 Task: AssignAyush98111@gmail.com as Assignee of Child Issue ChildIssue0000000125 of Issue Issue0000000063 in Backlog  in Scrum Project Project0000000013 in Jira. AssignMailaustralia7@gmail.com as Assignee of Child Issue ChildIssue0000000126 of Issue Issue0000000063 in Backlog  in Scrum Project Project0000000013 in Jira. AssignMailaustralia7@gmail.com as Assignee of Child Issue ChildIssue0000000127 of Issue Issue0000000064 in Backlog  in Scrum Project Project0000000013 in Jira. AssignMailaustralia7@gmail.com as Assignee of Child Issue ChildIssue0000000128 of Issue Issue0000000064 in Backlog  in Scrum Project Project0000000013 in Jira. AssignMailaustralia7@gmail.com as Assignee of Child Issue ChildIssue0000000129 of Issue Issue0000000065 in Backlog  in Scrum Project Project0000000013 in Jira
Action: Mouse moved to (356, 418)
Screenshot: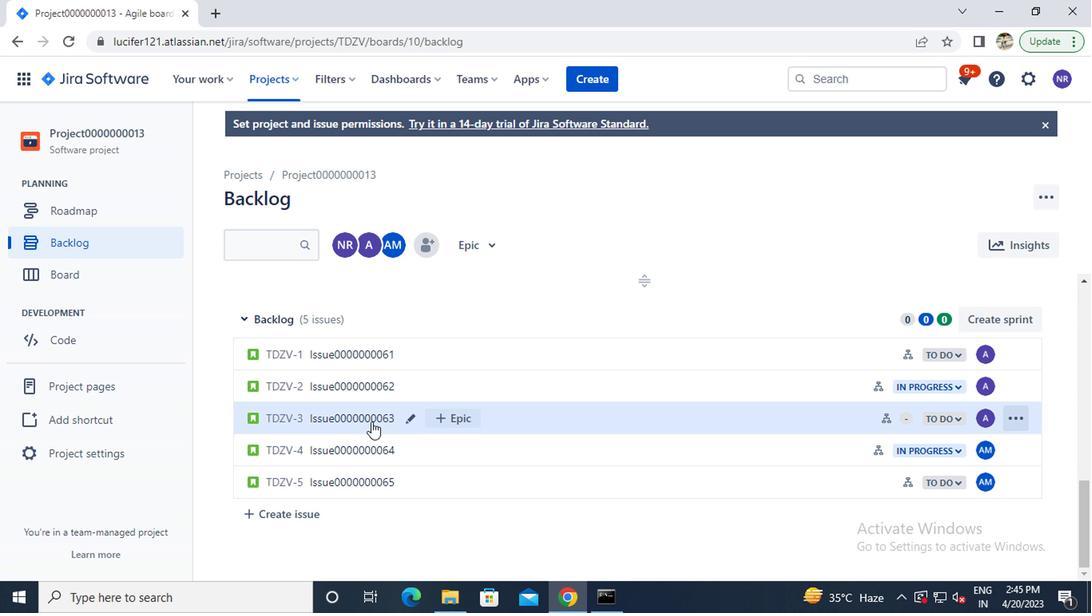 
Action: Mouse pressed left at (356, 418)
Screenshot: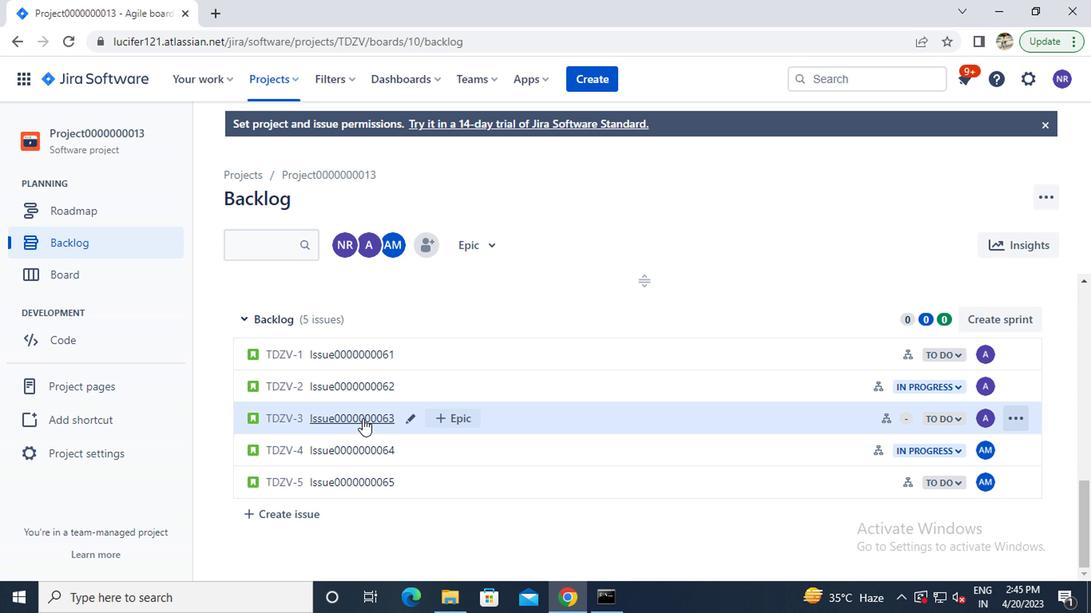 
Action: Mouse moved to (974, 449)
Screenshot: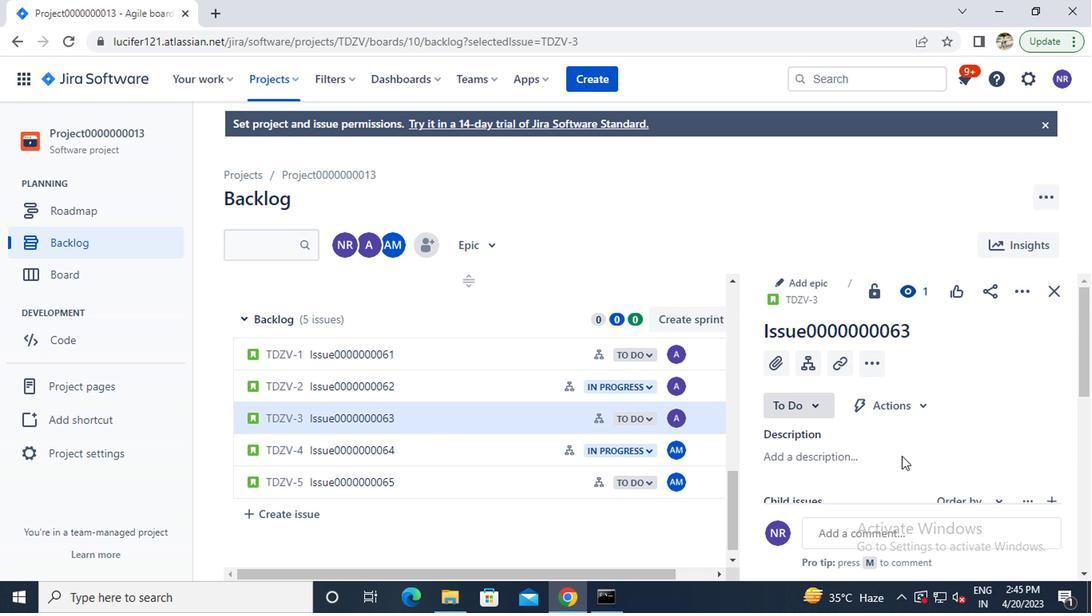 
Action: Mouse scrolled (974, 447) with delta (0, -1)
Screenshot: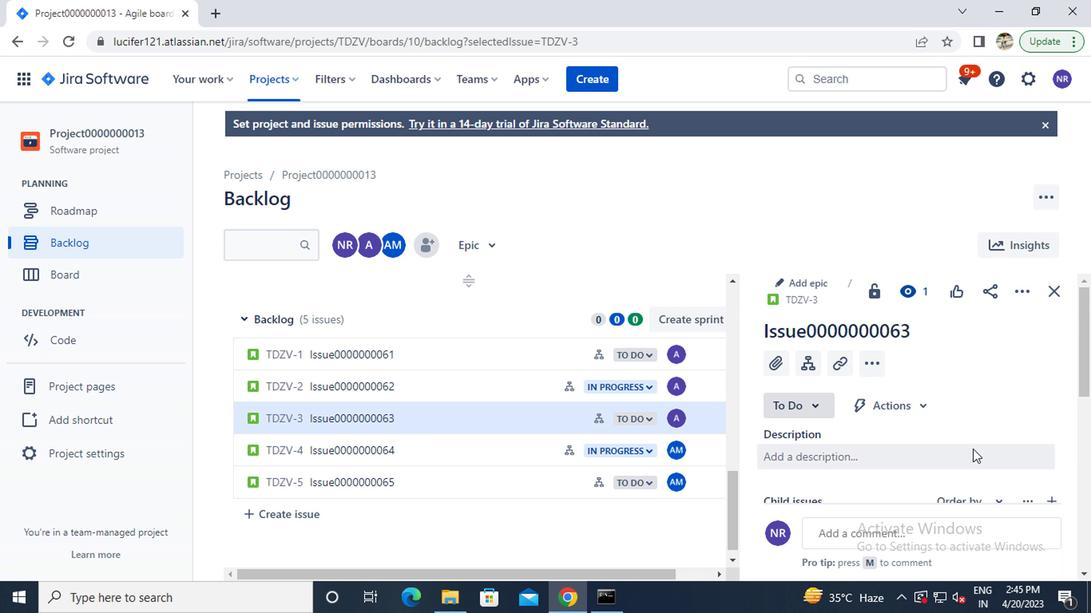 
Action: Mouse scrolled (974, 447) with delta (0, -1)
Screenshot: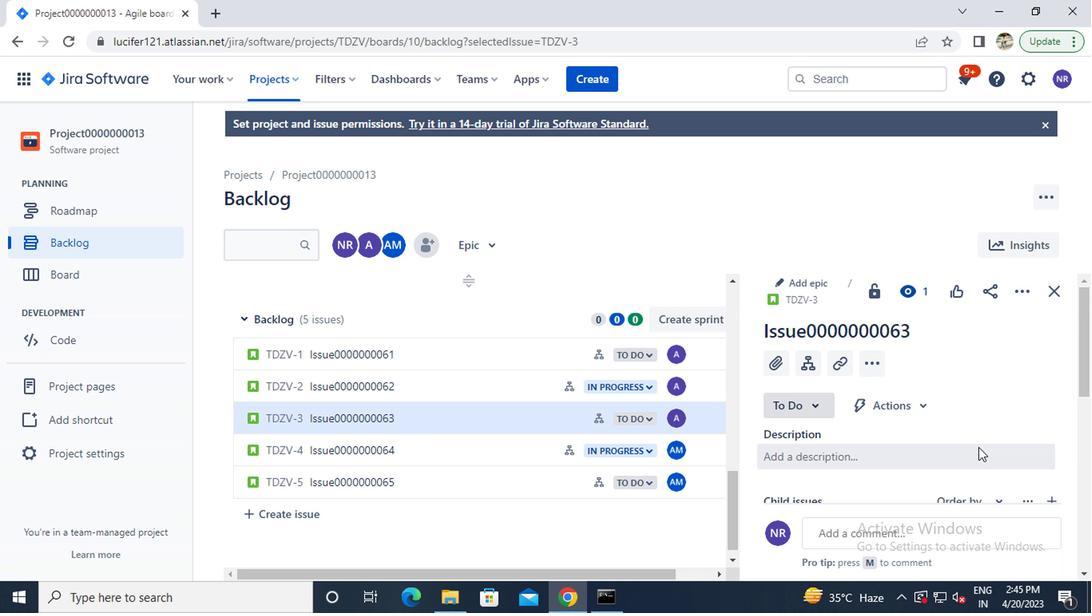 
Action: Mouse moved to (989, 394)
Screenshot: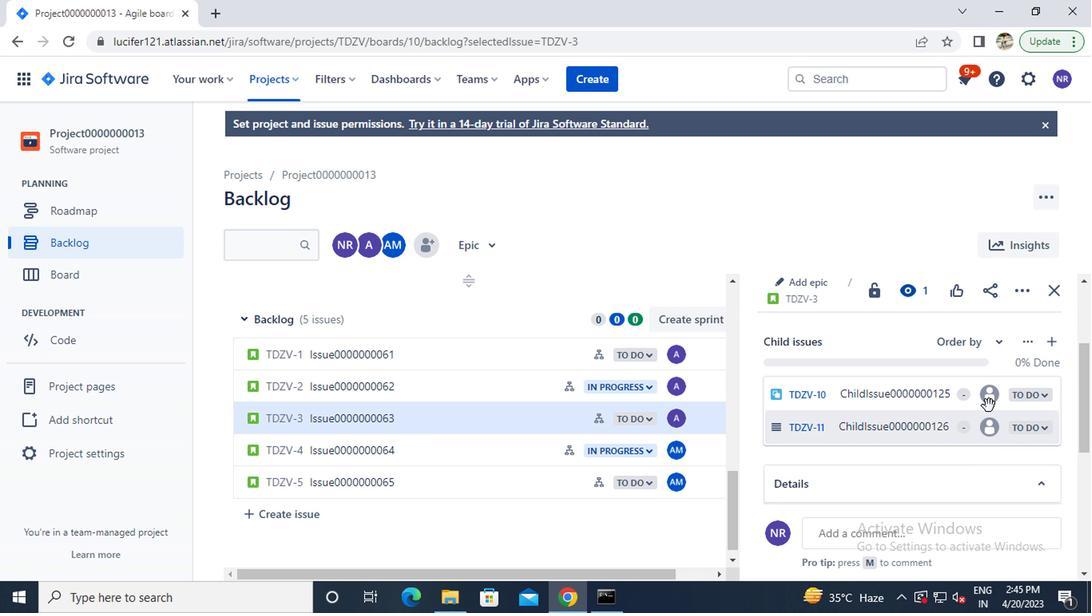 
Action: Mouse pressed left at (989, 394)
Screenshot: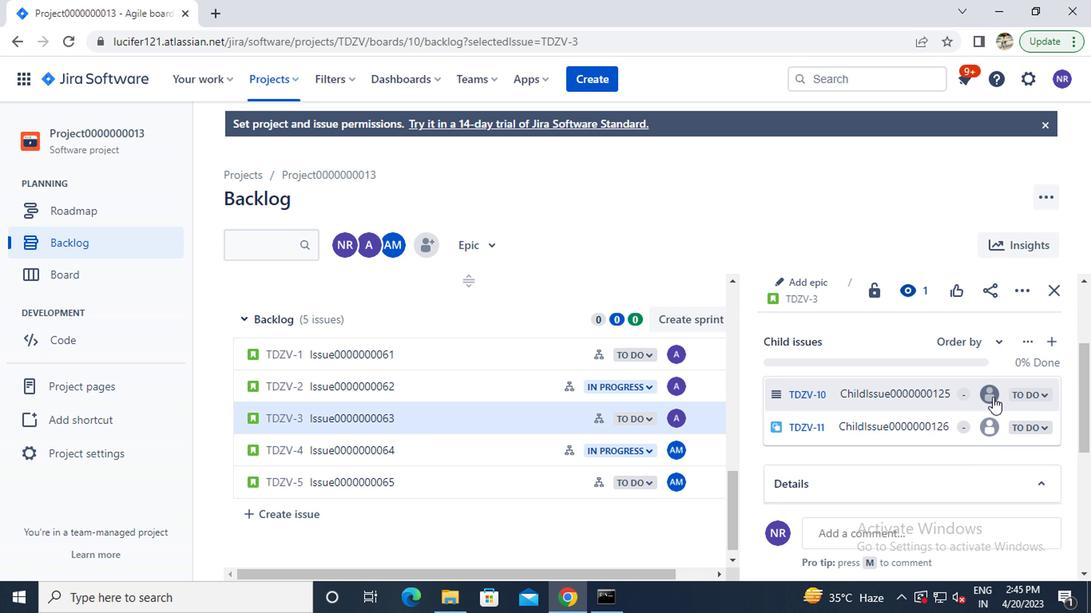 
Action: Key pressed a
Screenshot: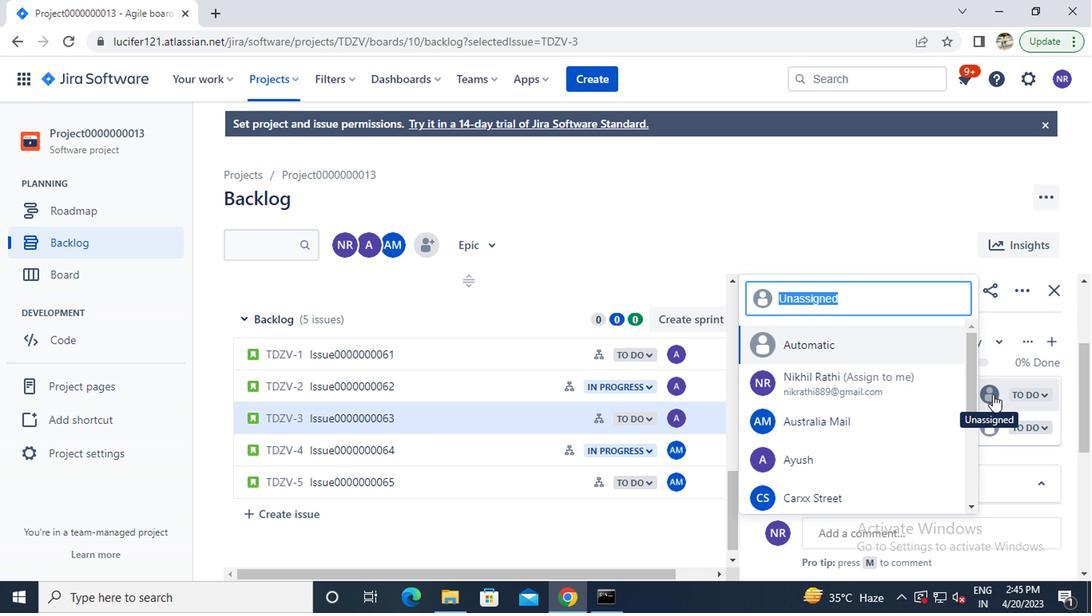 
Action: Mouse moved to (789, 459)
Screenshot: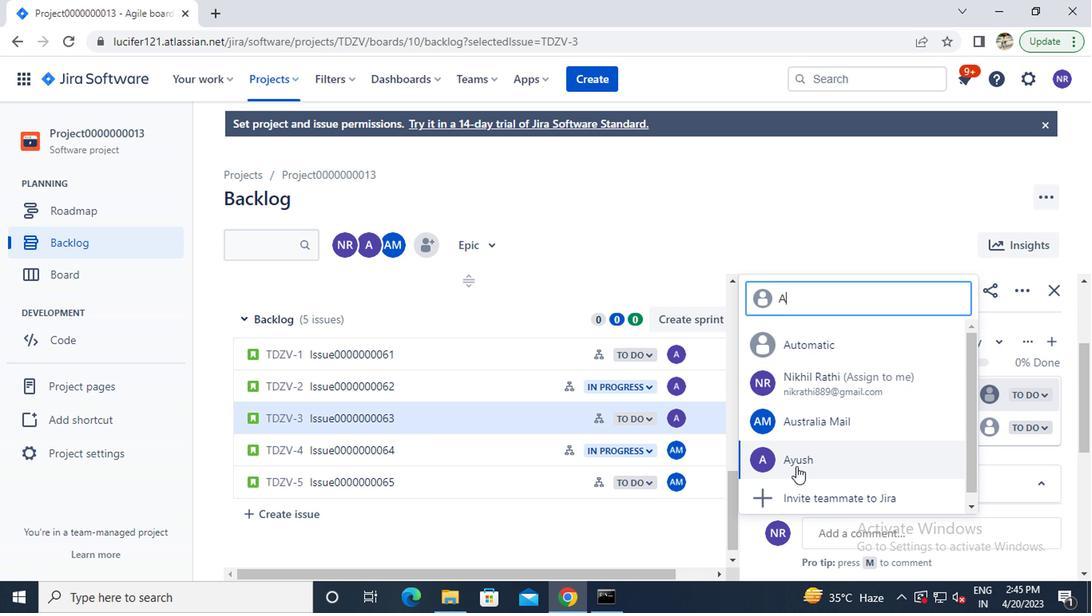 
Action: Mouse pressed left at (789, 459)
Screenshot: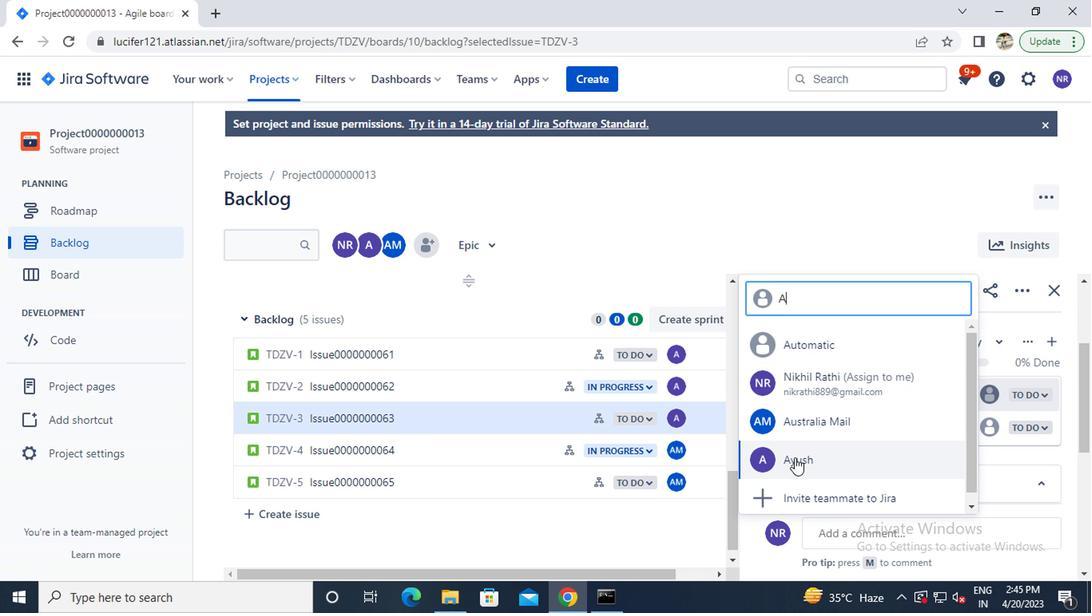 
Action: Mouse moved to (986, 427)
Screenshot: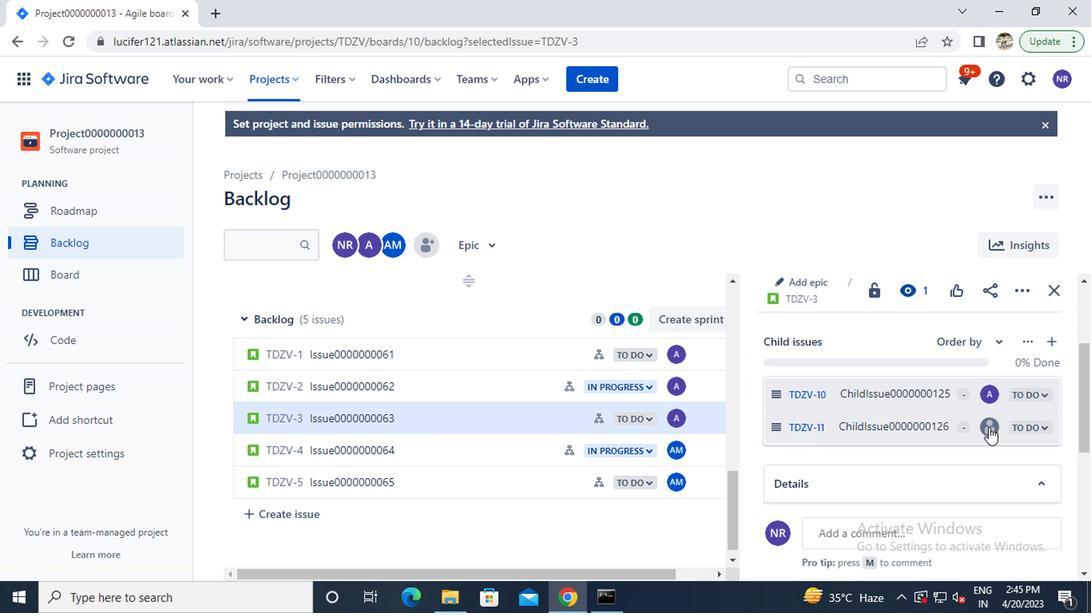 
Action: Mouse pressed left at (986, 427)
Screenshot: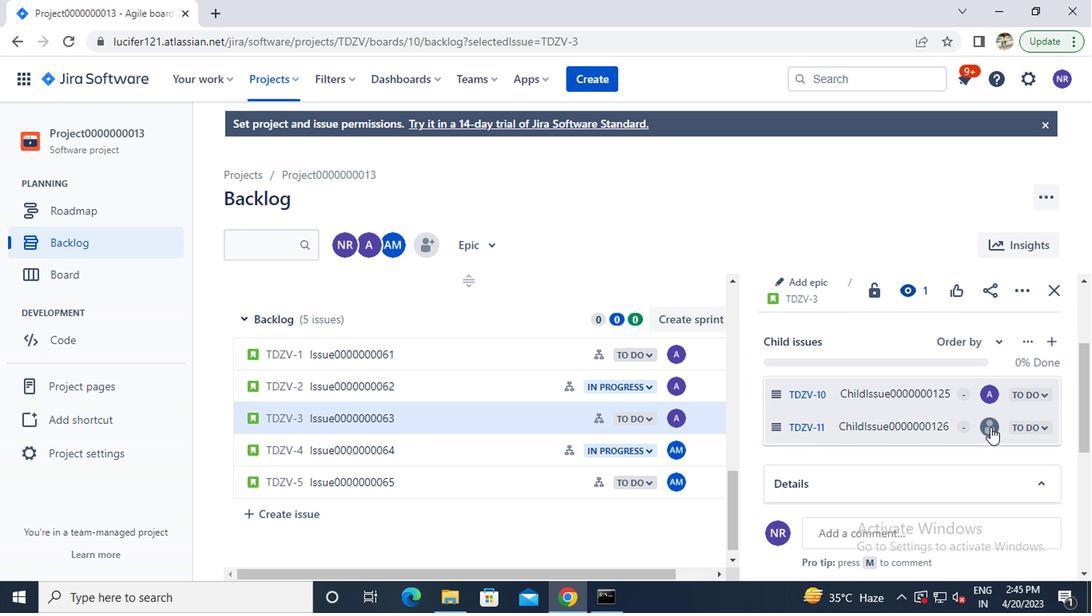 
Action: Key pressed m
Screenshot: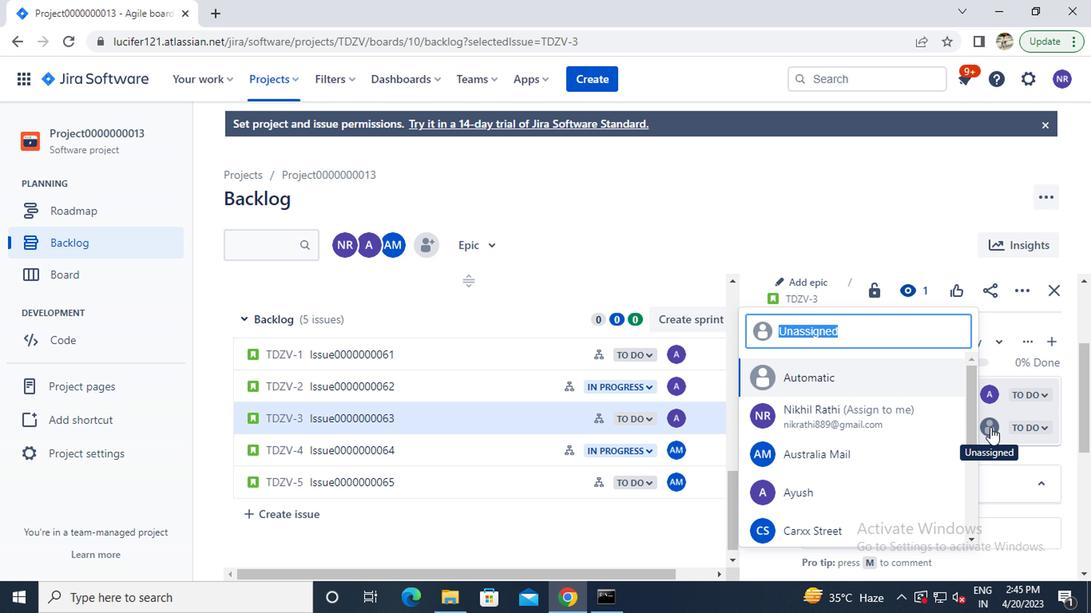 
Action: Mouse moved to (823, 412)
Screenshot: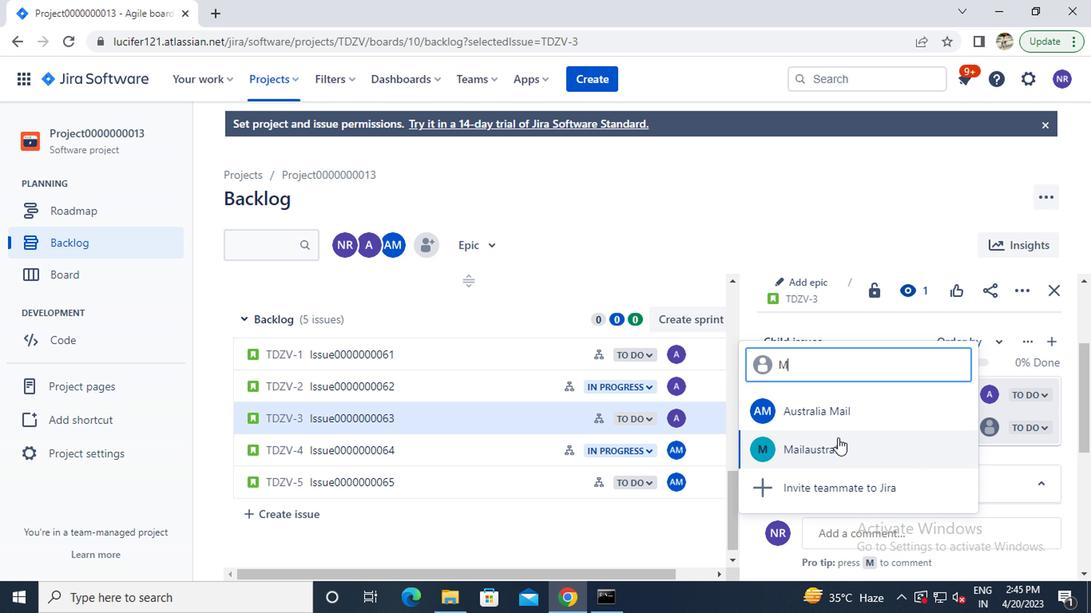 
Action: Mouse pressed left at (823, 412)
Screenshot: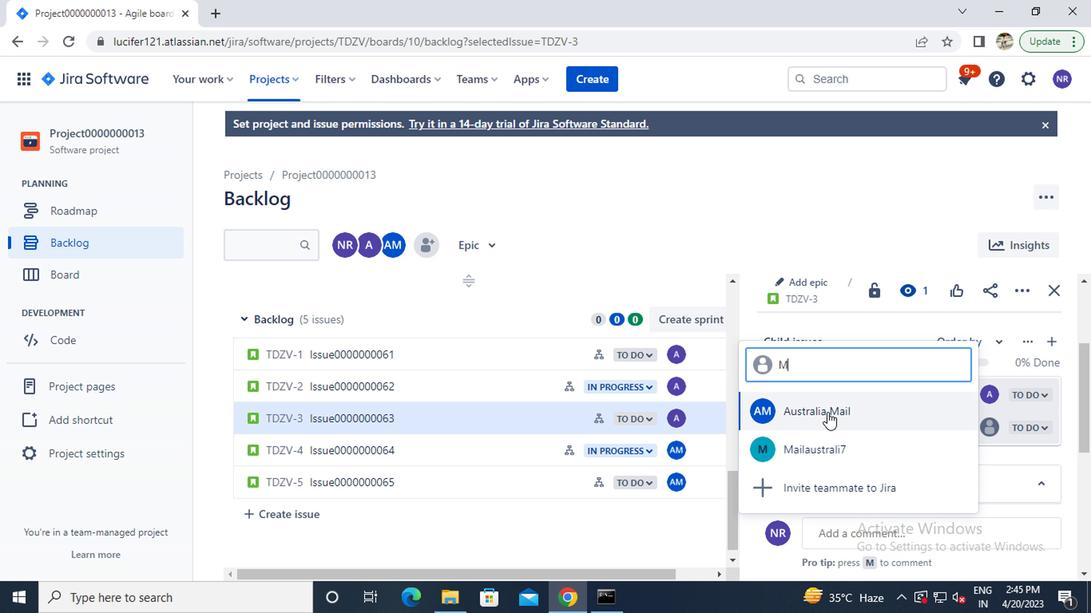 
Action: Mouse moved to (340, 442)
Screenshot: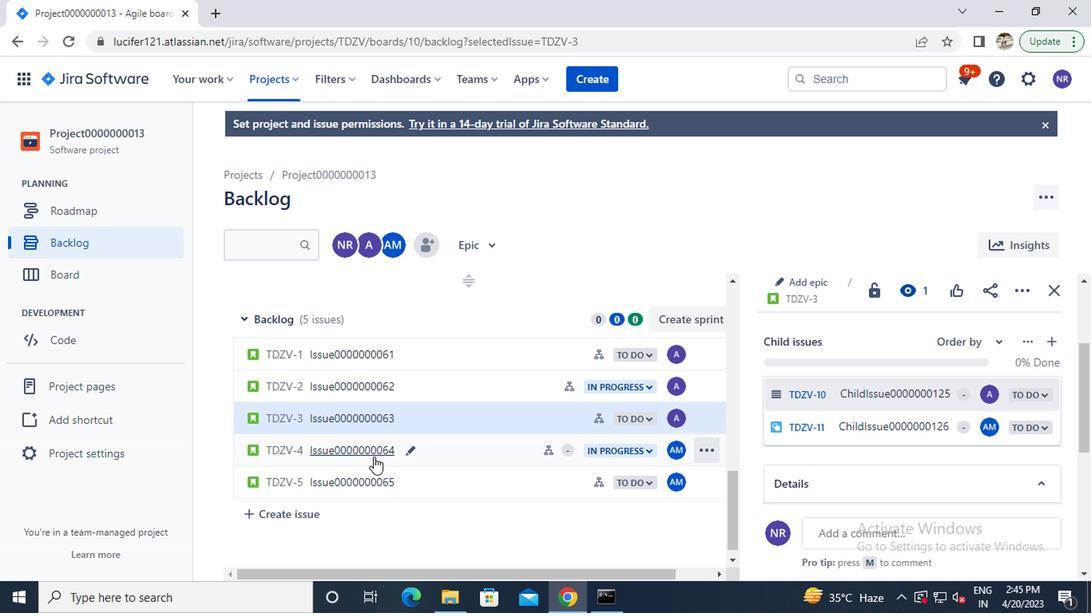 
Action: Mouse pressed left at (340, 442)
Screenshot: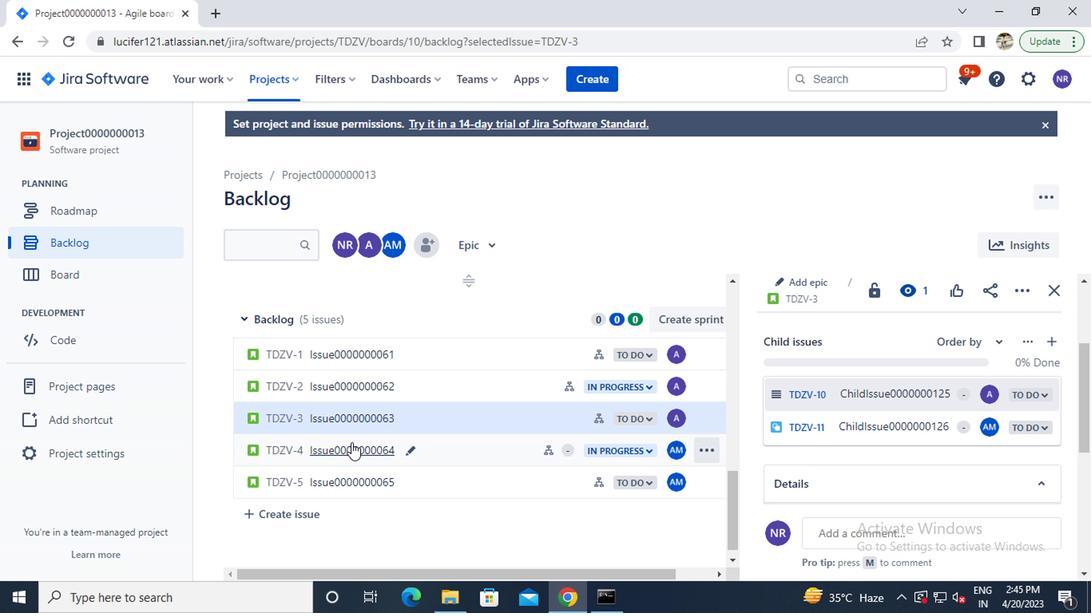 
Action: Mouse moved to (1024, 403)
Screenshot: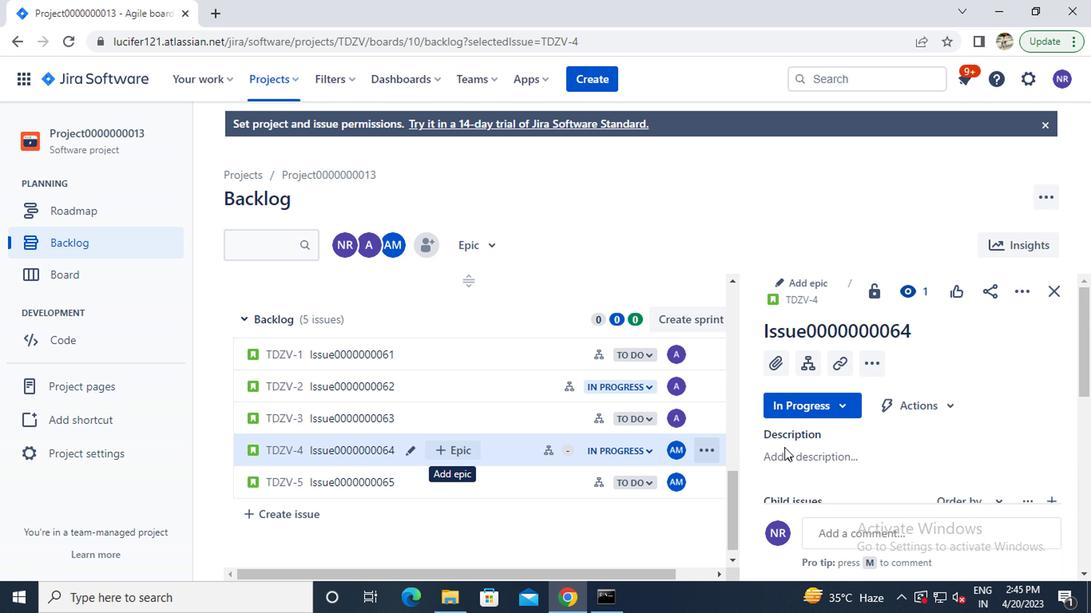 
Action: Mouse scrolled (1024, 402) with delta (0, -1)
Screenshot: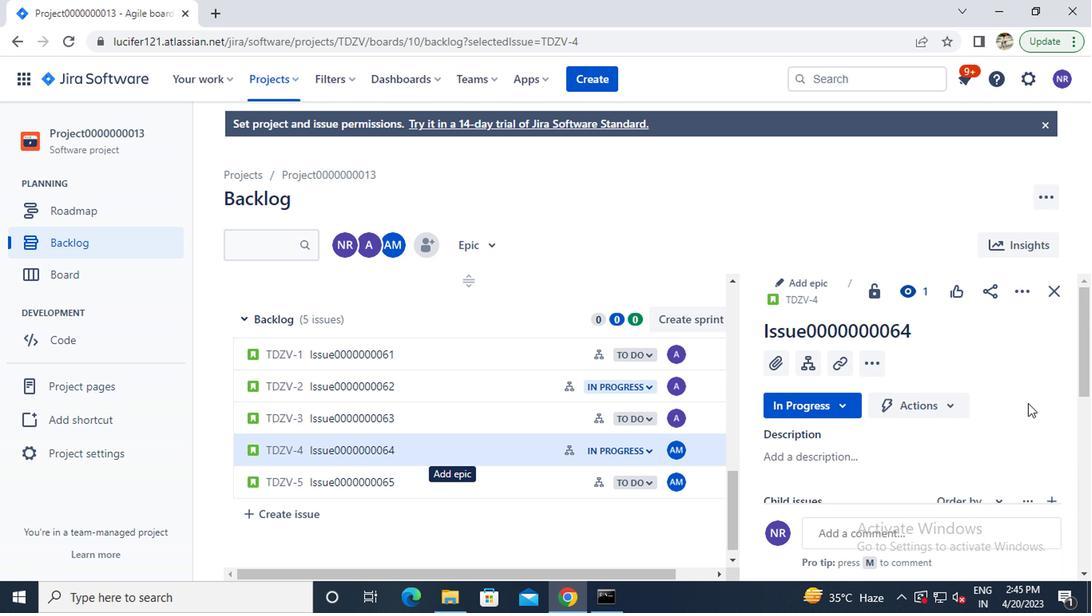 
Action: Mouse moved to (983, 474)
Screenshot: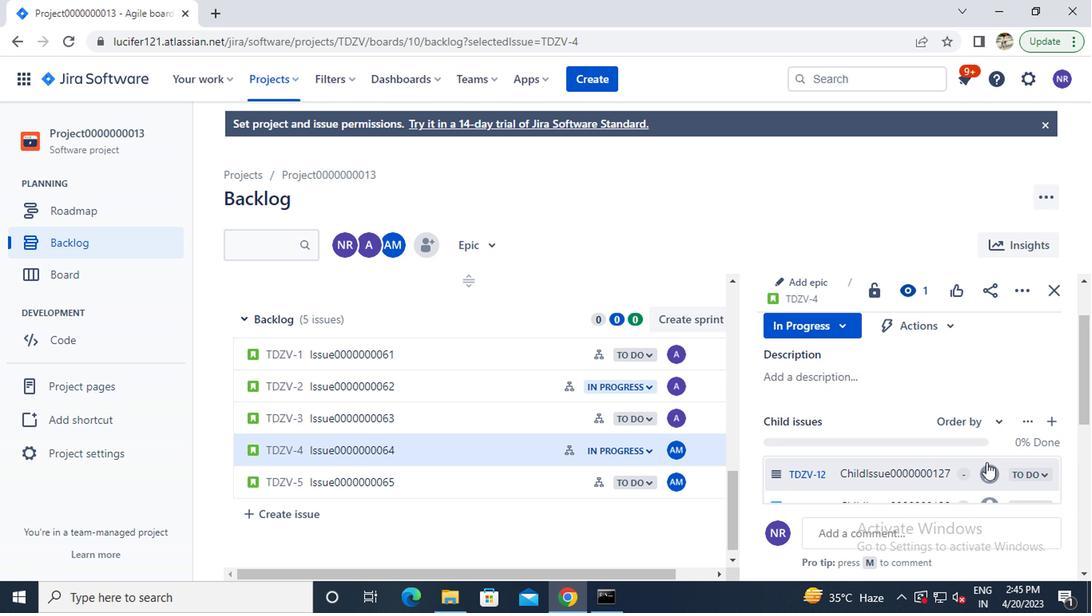 
Action: Mouse pressed left at (983, 474)
Screenshot: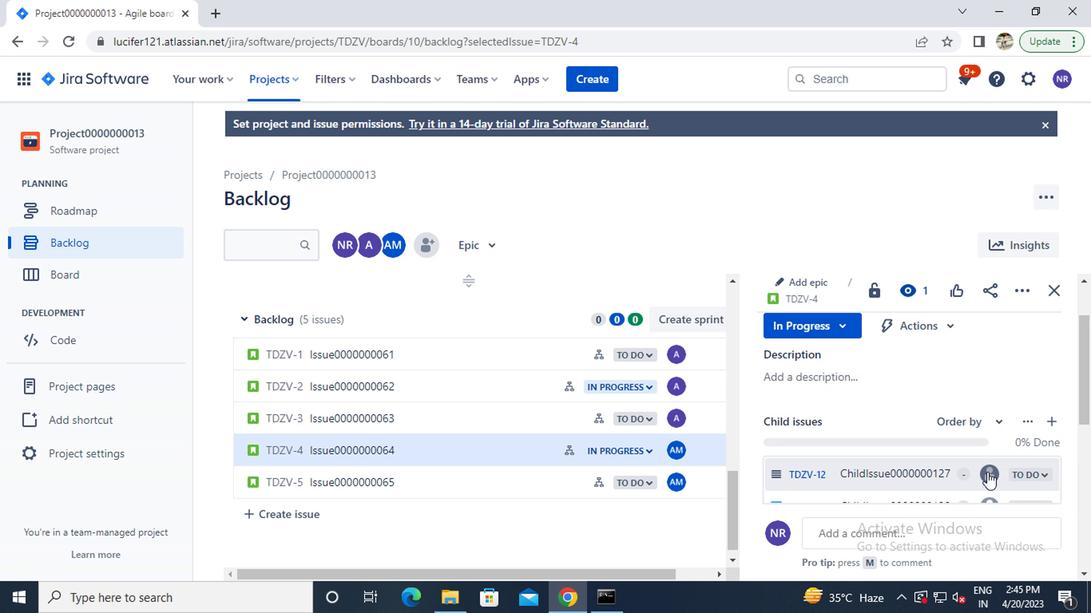 
Action: Key pressed ma
Screenshot: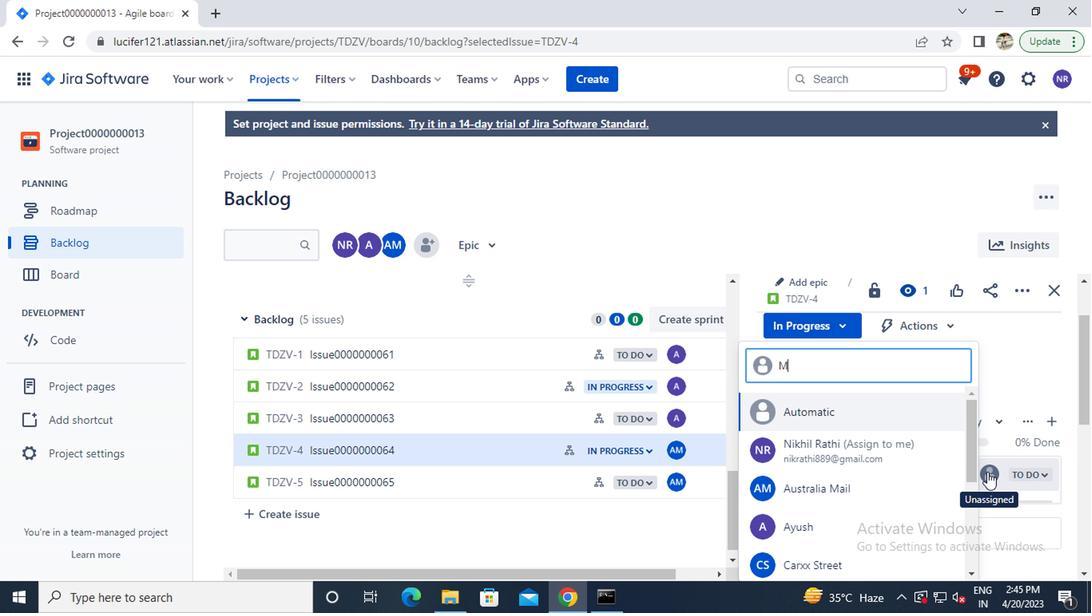 
Action: Mouse moved to (838, 460)
Screenshot: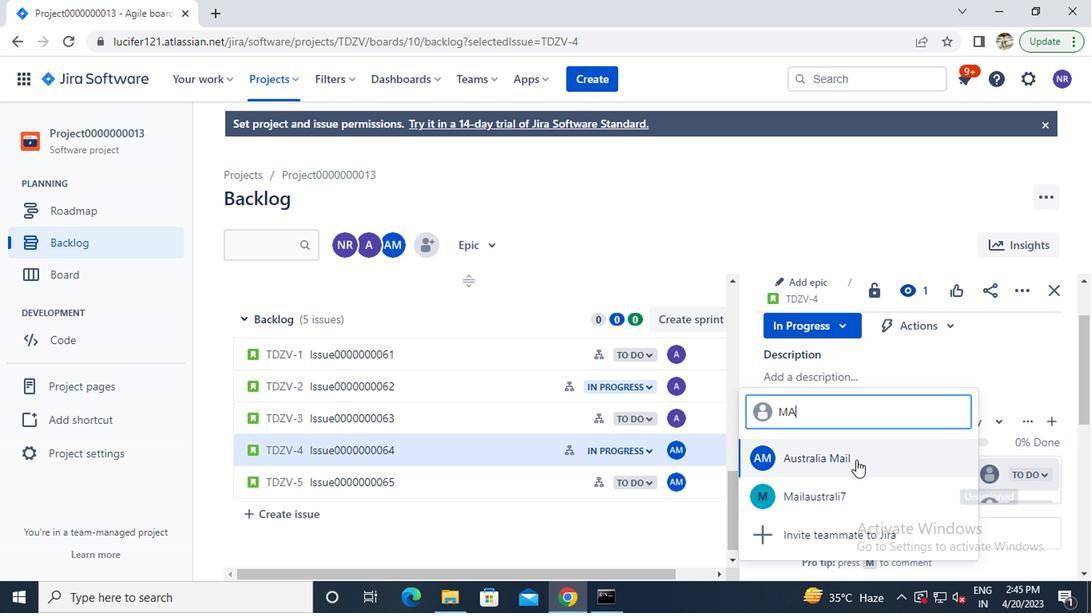 
Action: Mouse pressed left at (838, 460)
Screenshot: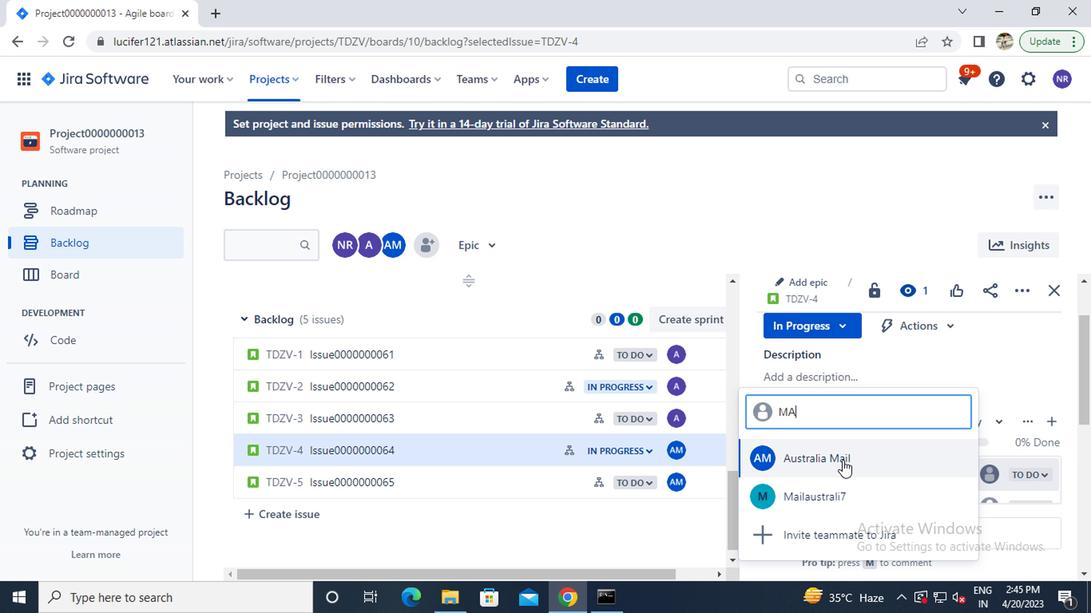 
Action: Mouse moved to (1013, 496)
Screenshot: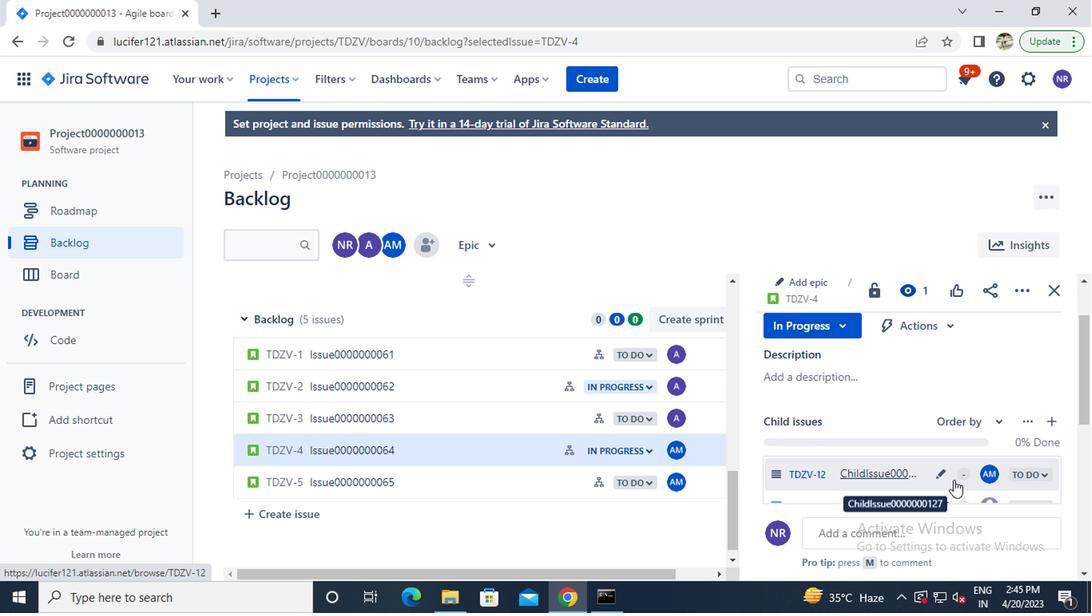 
Action: Mouse scrolled (1013, 495) with delta (0, -1)
Screenshot: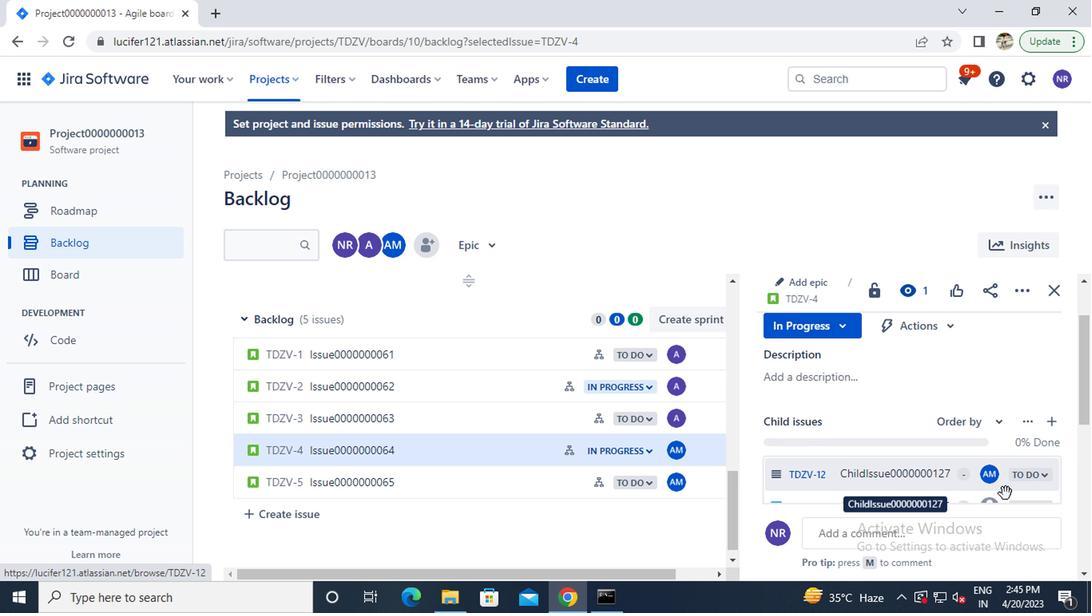 
Action: Mouse moved to (984, 430)
Screenshot: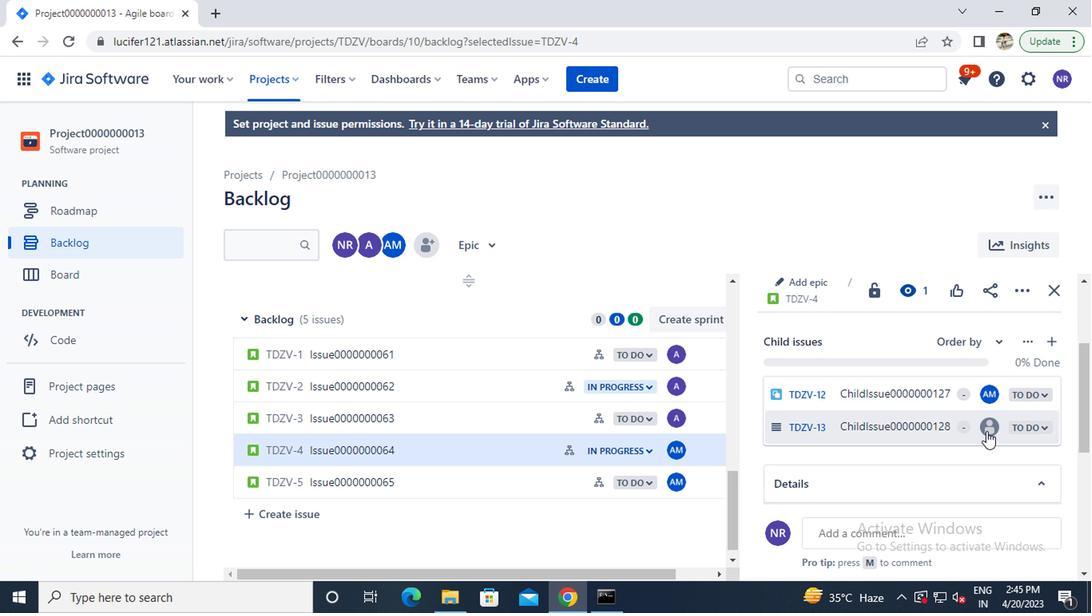
Action: Mouse pressed left at (984, 430)
Screenshot: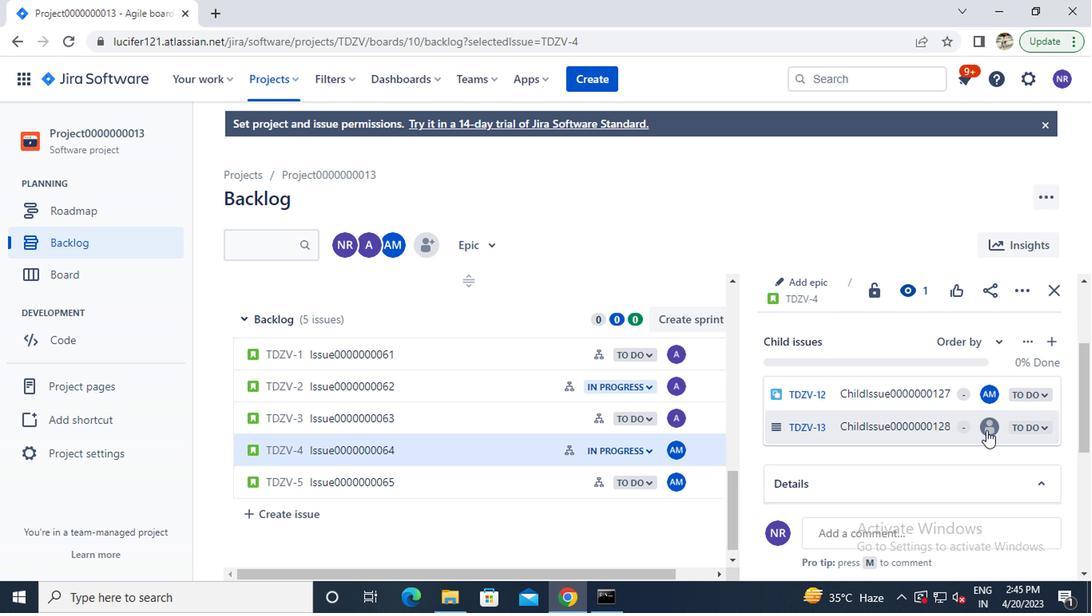 
Action: Key pressed ma
Screenshot: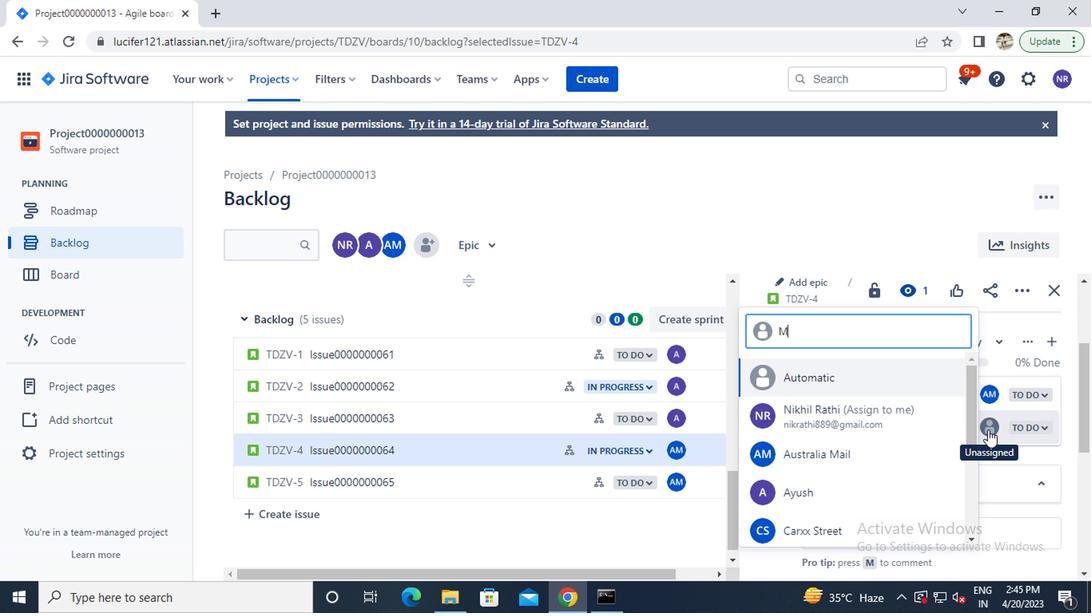 
Action: Mouse moved to (844, 409)
Screenshot: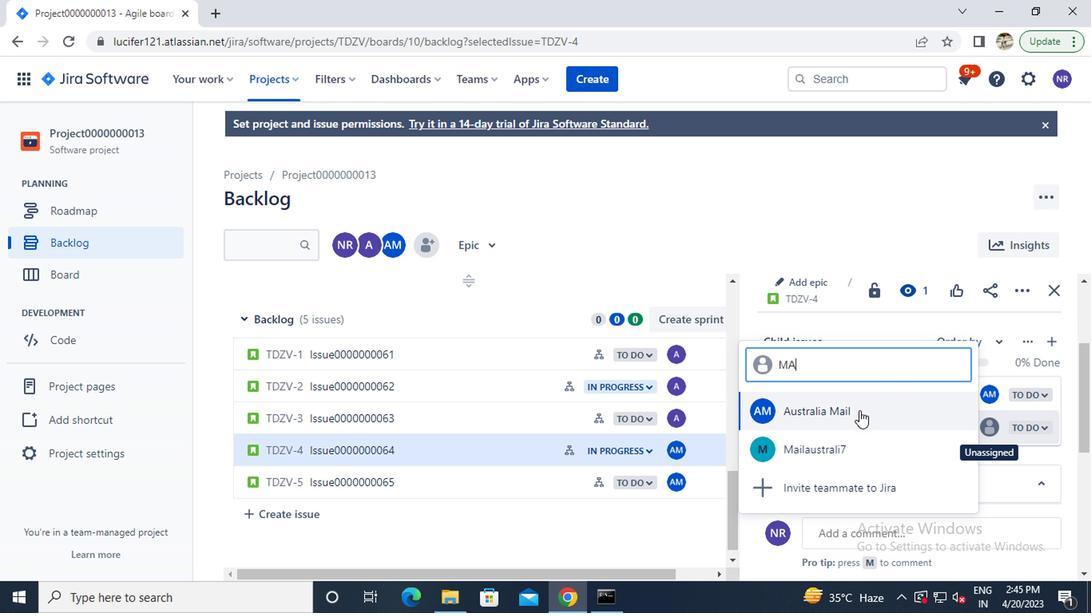 
Action: Mouse pressed left at (844, 409)
Screenshot: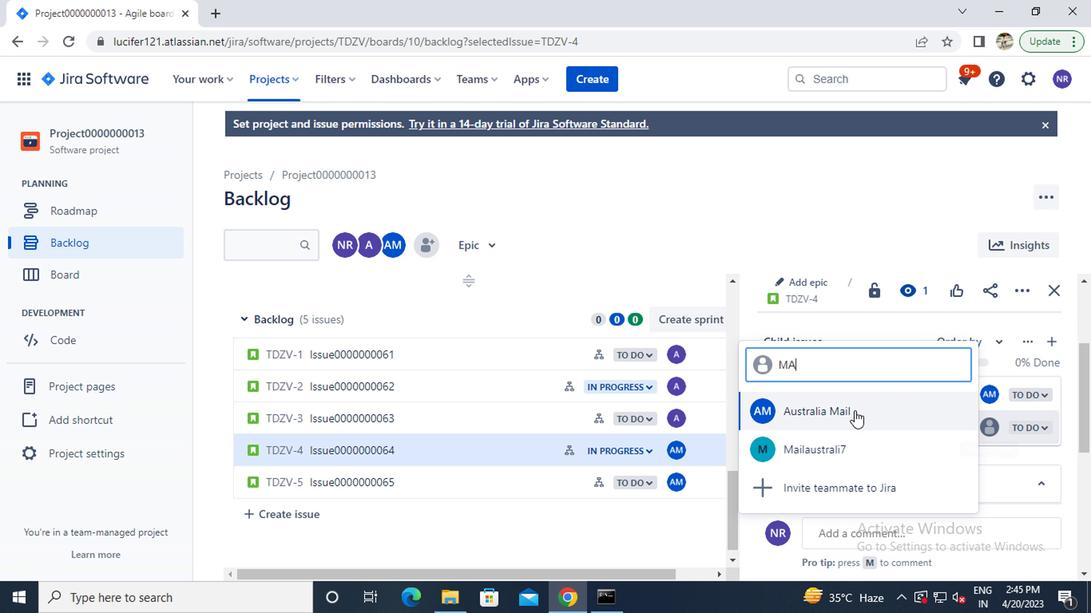 
Action: Mouse moved to (367, 480)
Screenshot: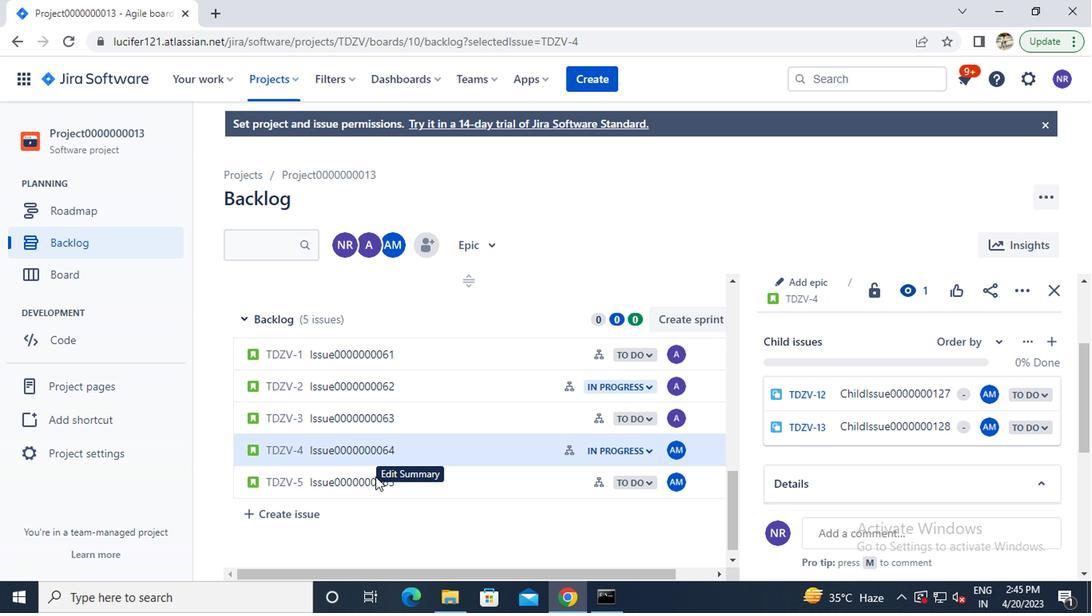 
Action: Mouse pressed left at (367, 480)
Screenshot: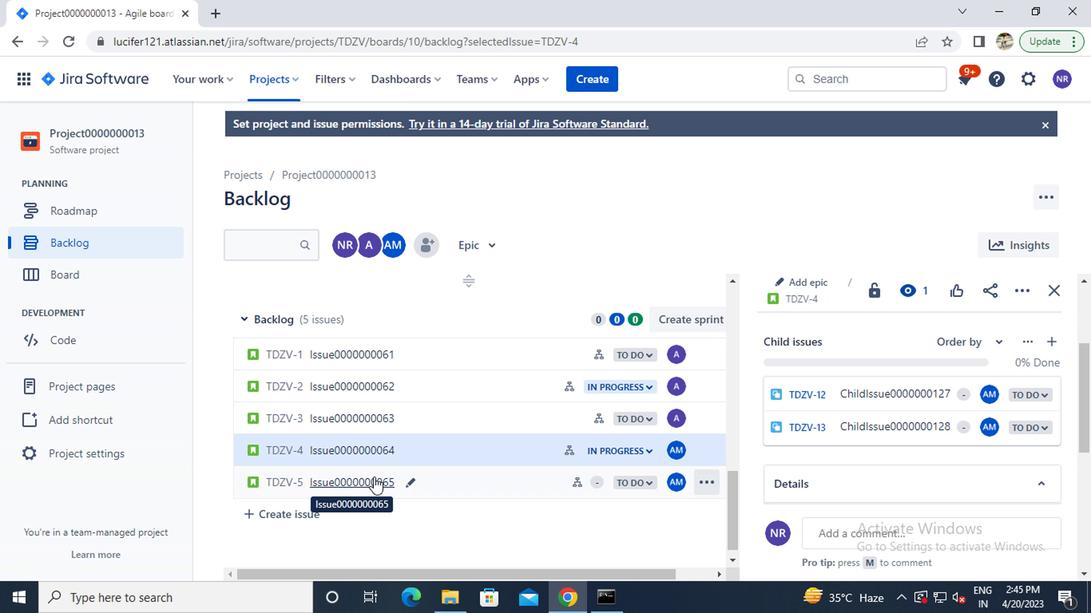
Action: Mouse moved to (964, 451)
Screenshot: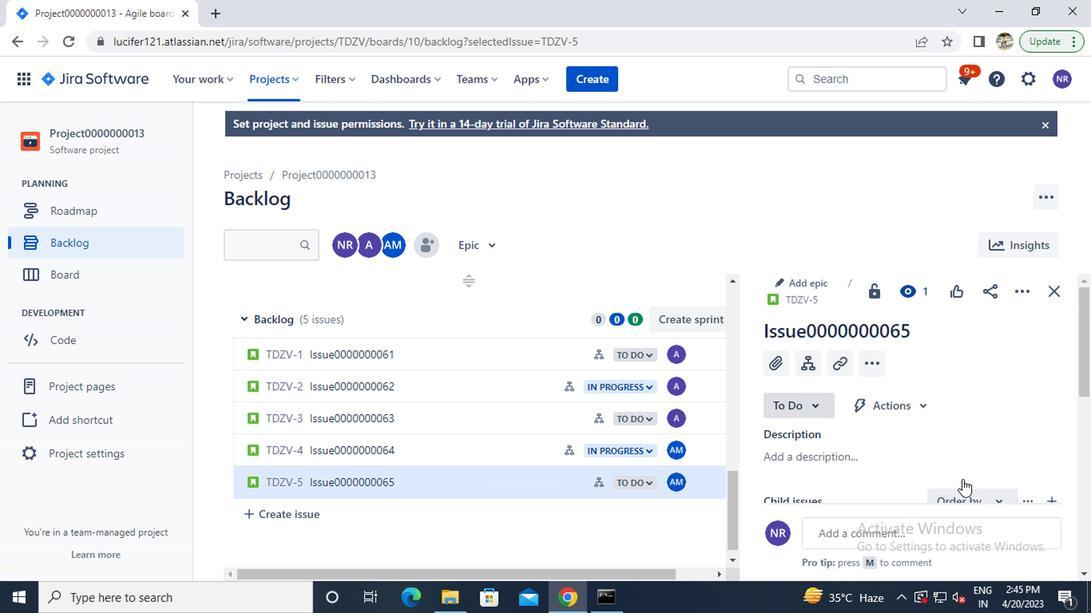 
Action: Mouse scrolled (964, 451) with delta (0, 0)
Screenshot: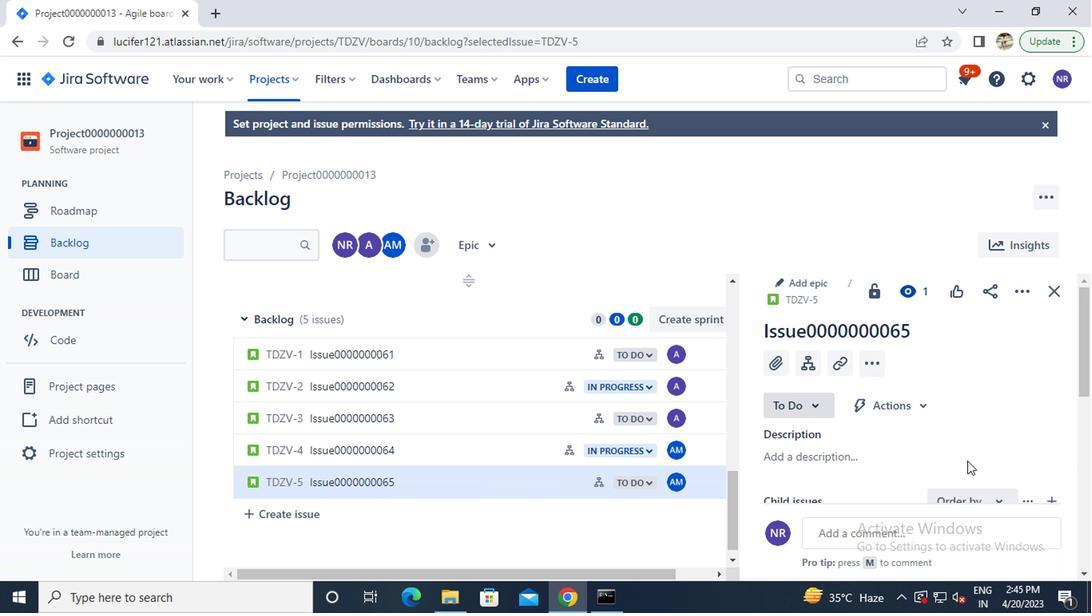 
Action: Mouse scrolled (964, 451) with delta (0, 0)
Screenshot: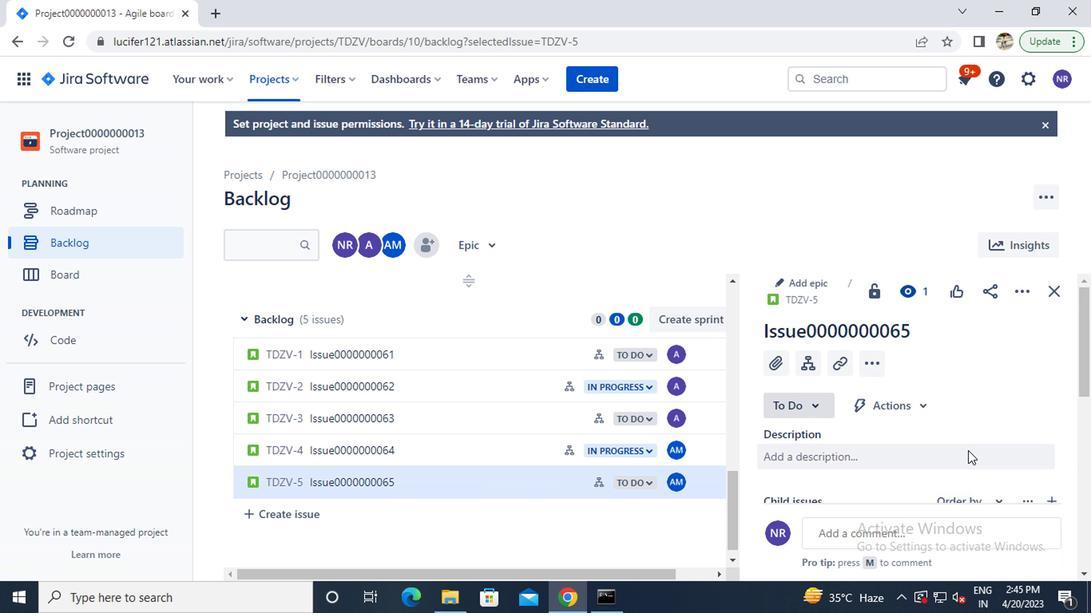 
Action: Mouse moved to (982, 387)
Screenshot: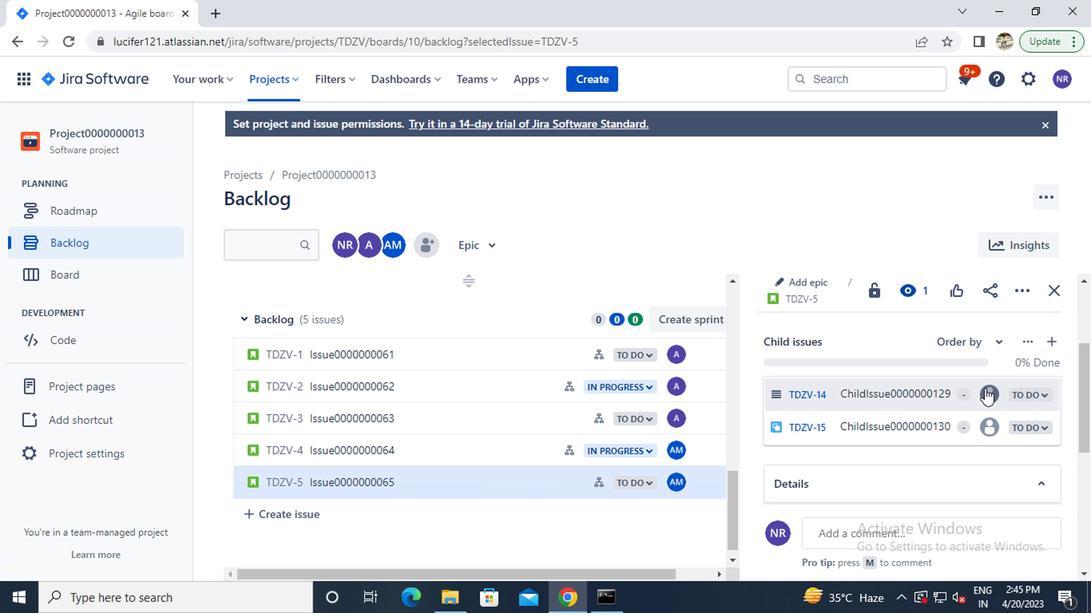 
Action: Mouse pressed left at (982, 387)
Screenshot: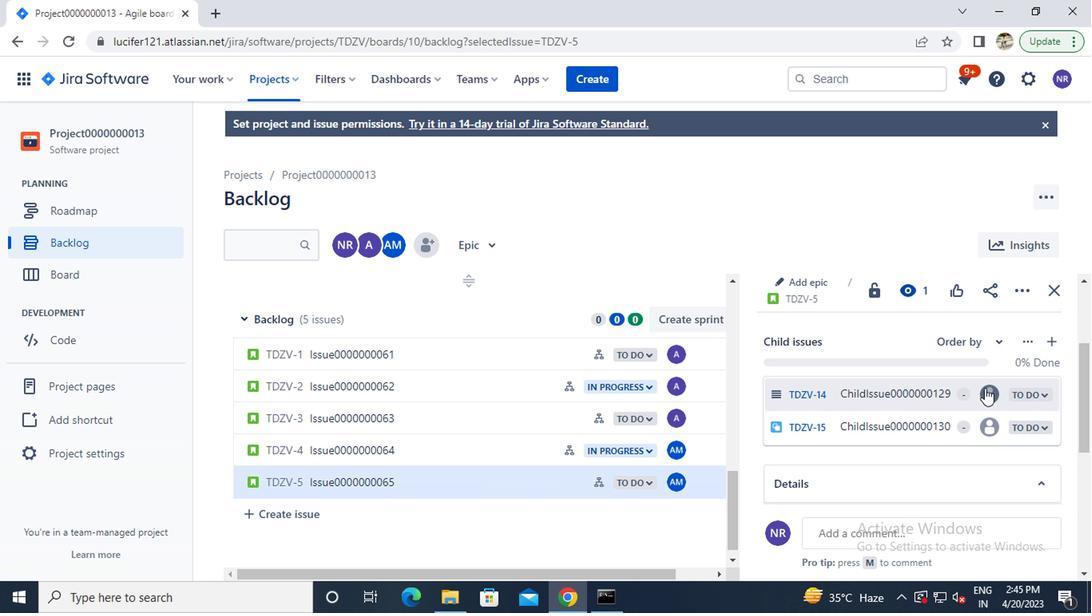 
Action: Key pressed ma
Screenshot: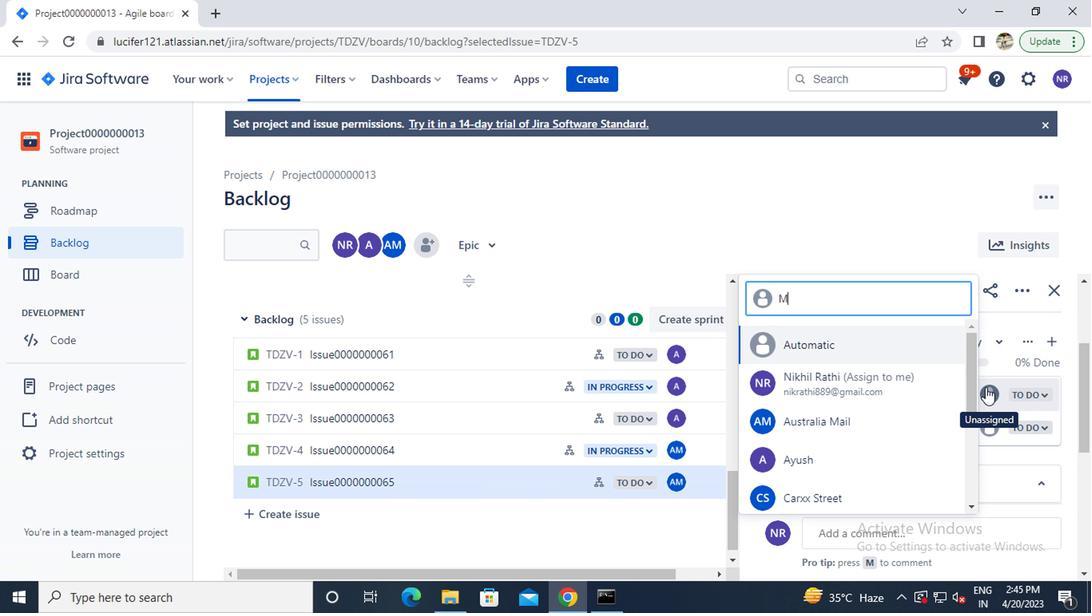
Action: Mouse moved to (809, 378)
Screenshot: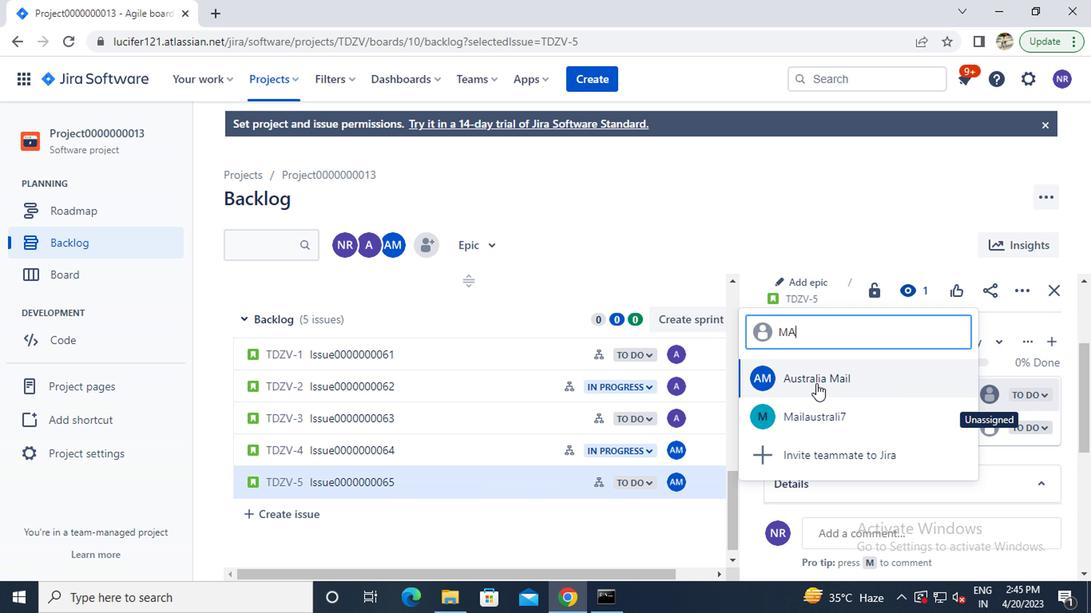 
Action: Mouse pressed left at (809, 378)
Screenshot: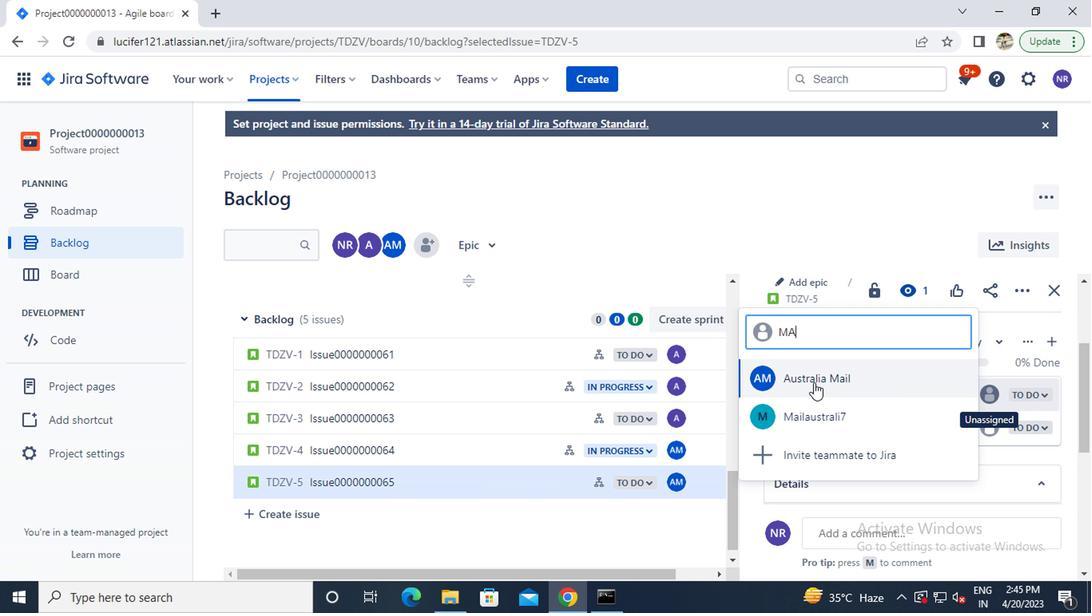 
Action: Mouse moved to (988, 429)
Screenshot: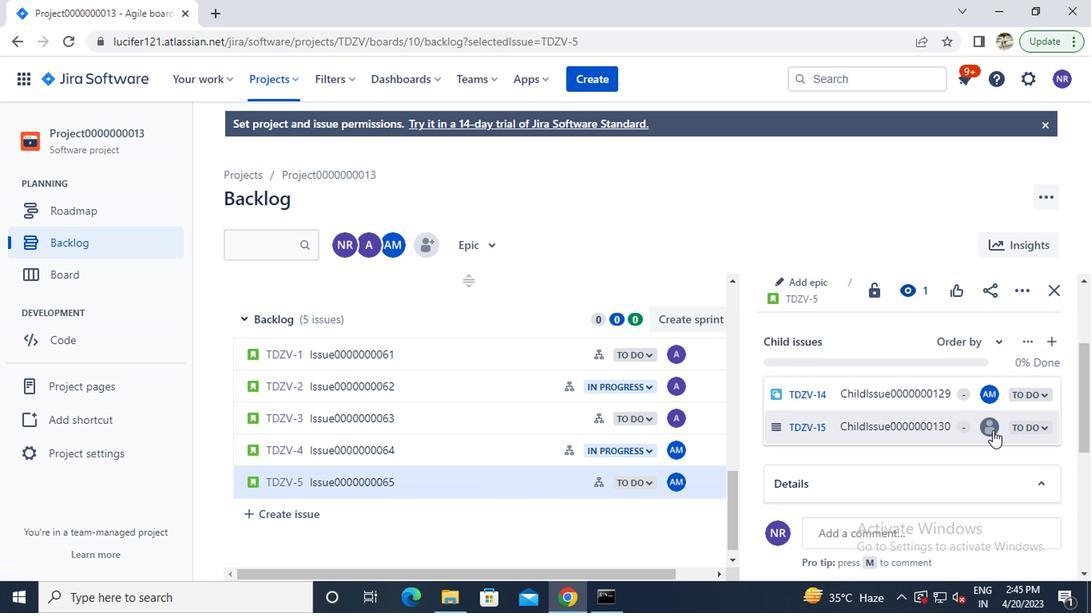 
Action: Mouse pressed left at (988, 429)
Screenshot: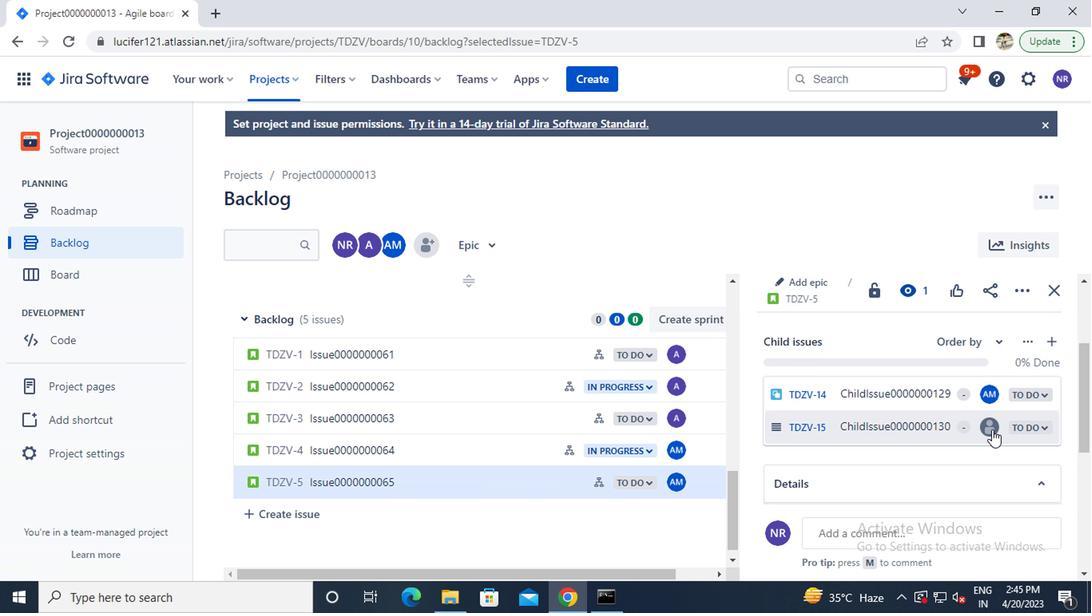 
Action: Mouse moved to (987, 429)
Screenshot: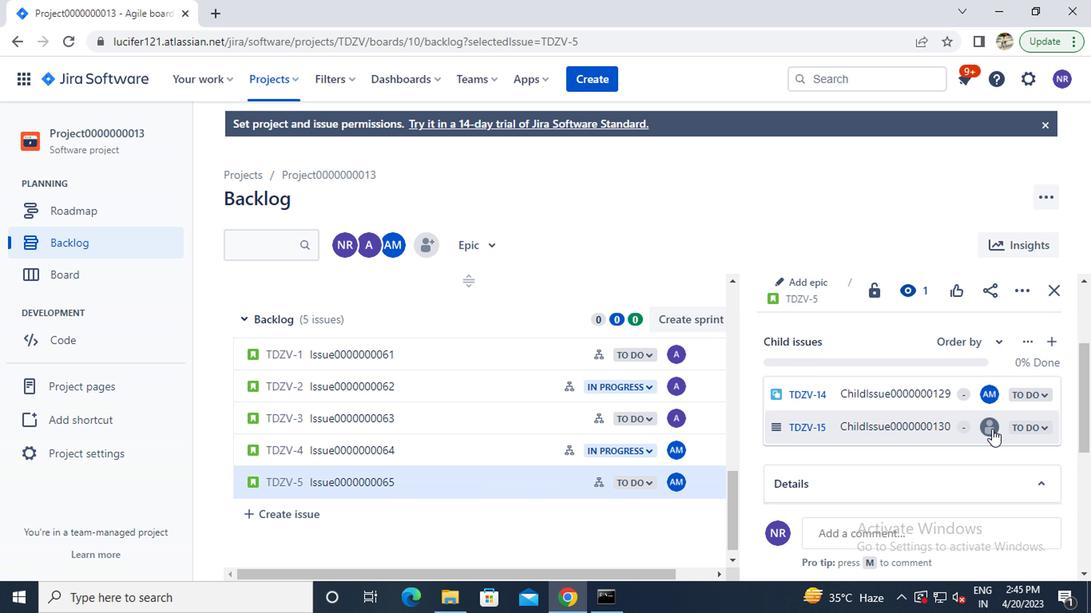 
Action: Key pressed ma
Screenshot: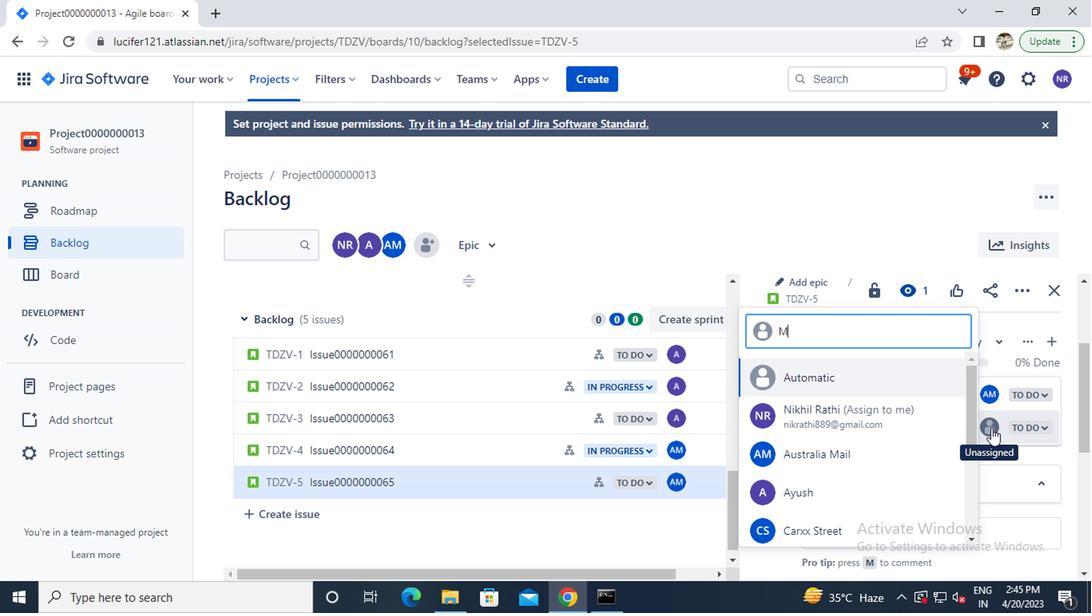 
Action: Mouse moved to (817, 402)
Screenshot: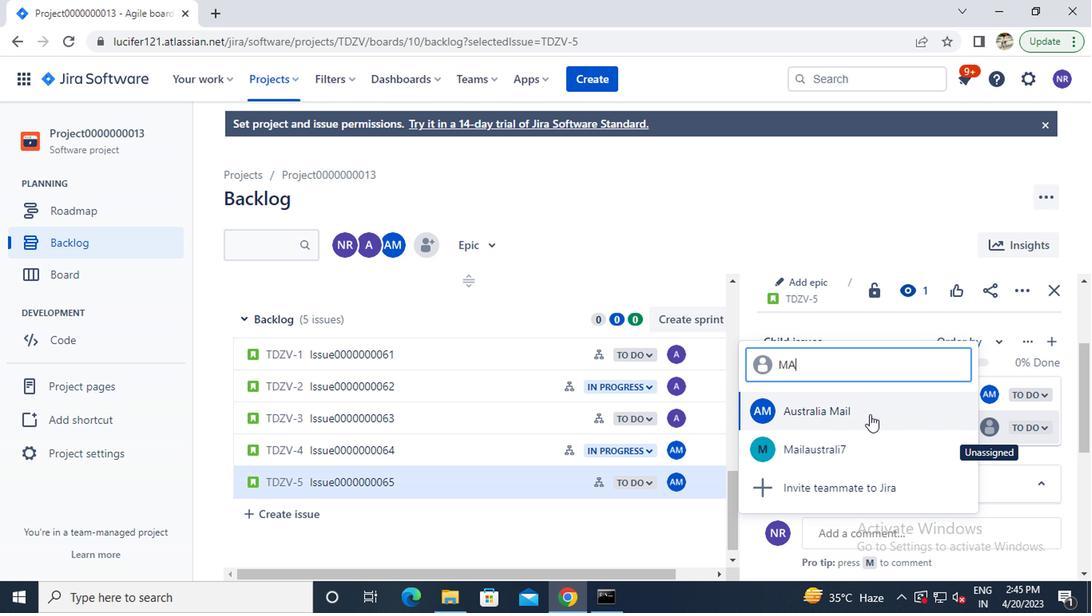 
Action: Mouse pressed left at (817, 402)
Screenshot: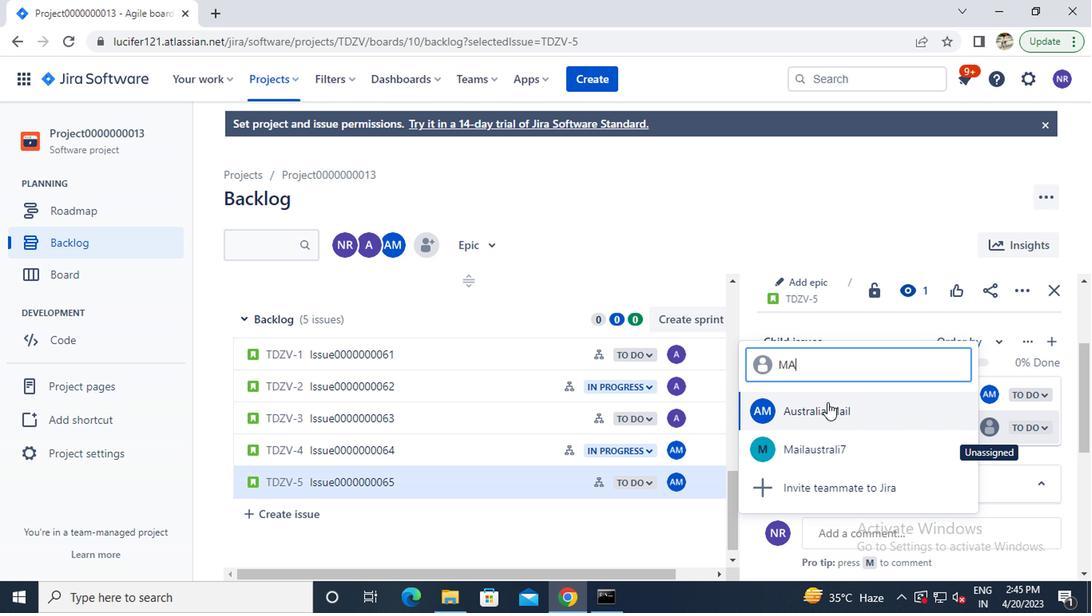
Action: Mouse moved to (1051, 284)
Screenshot: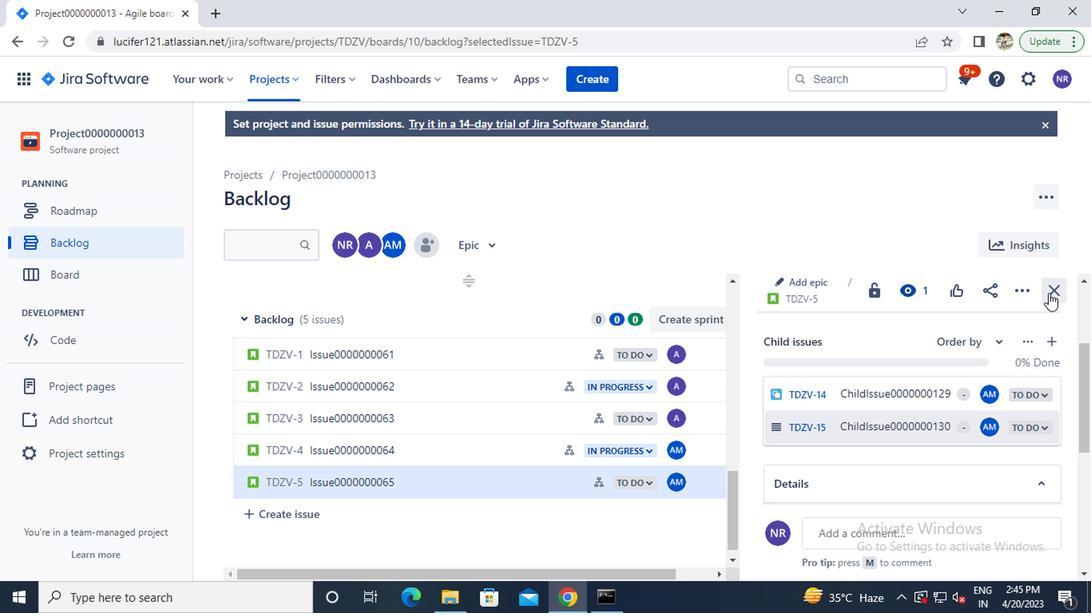 
Action: Mouse pressed left at (1051, 284)
Screenshot: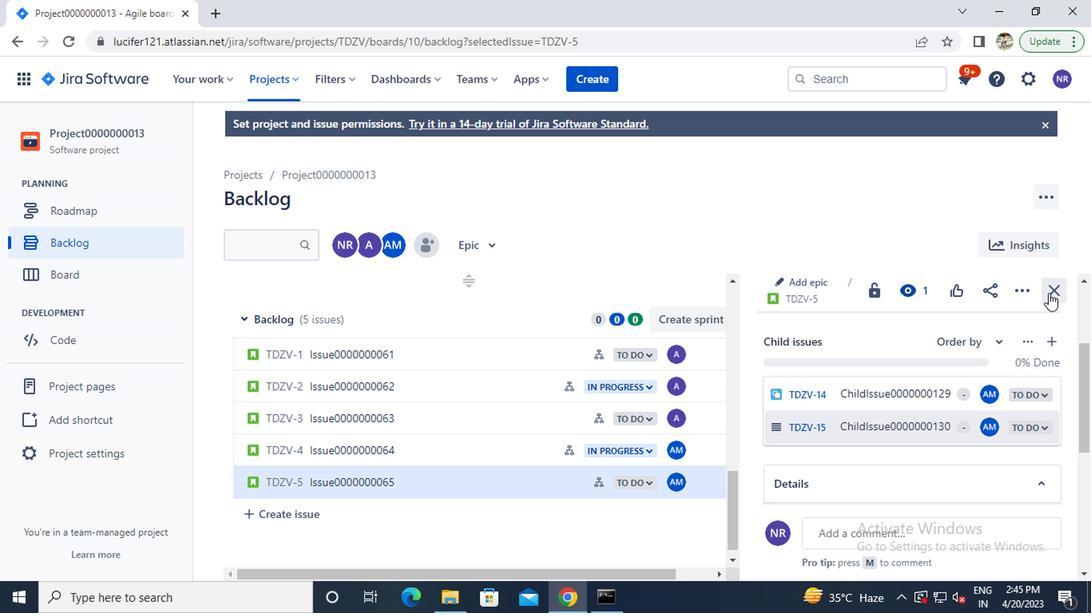 
Action: Mouse moved to (888, 261)
Screenshot: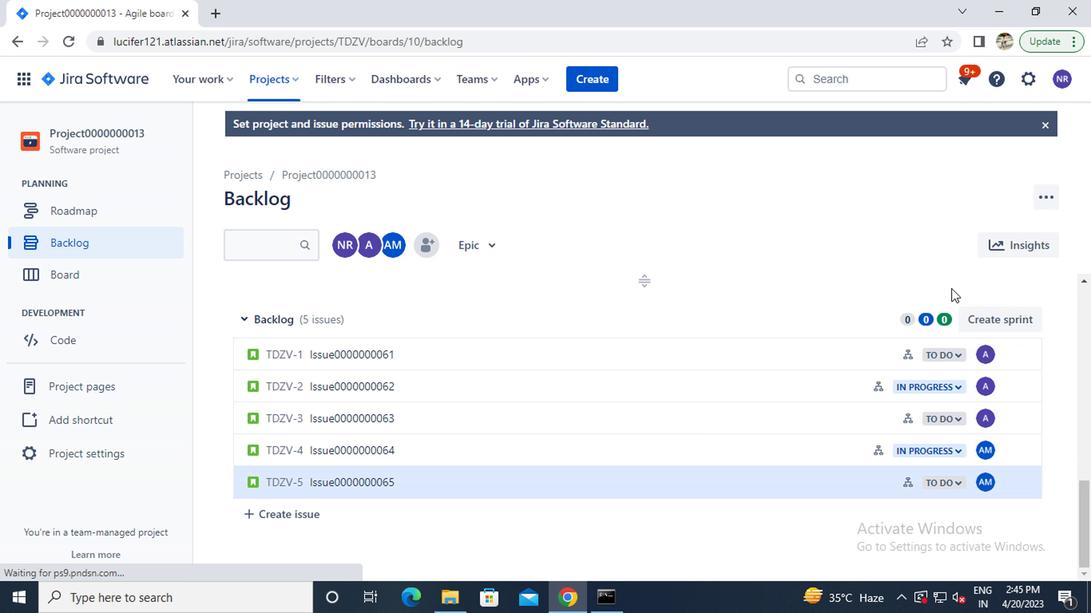 
